 Task: Align the text to centre.
Action: Mouse moved to (488, 335)
Screenshot: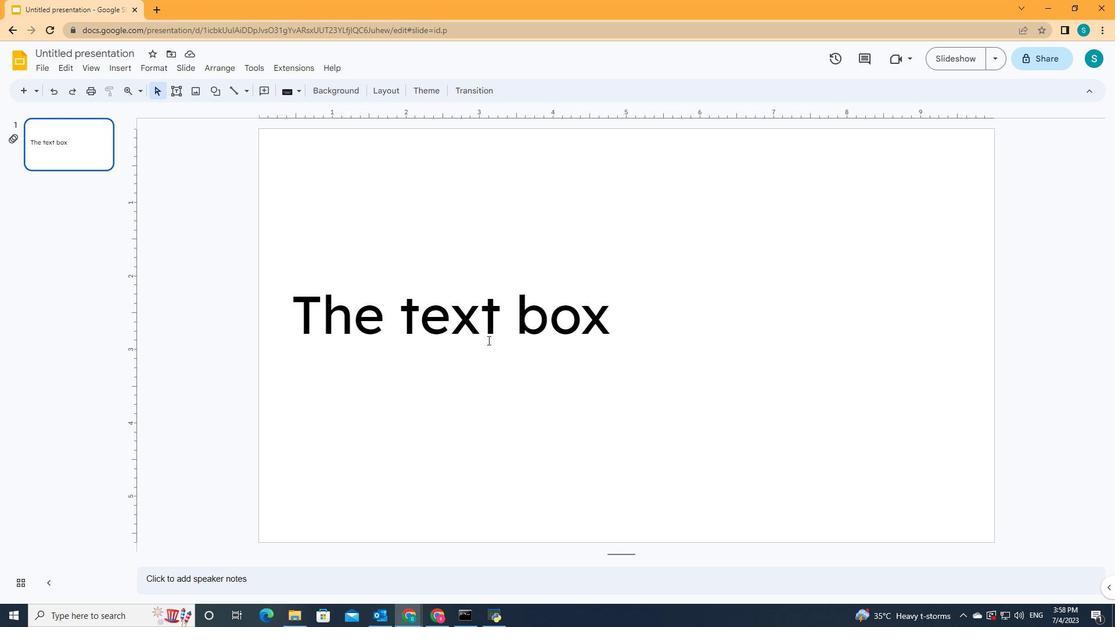 
Action: Mouse pressed left at (488, 335)
Screenshot: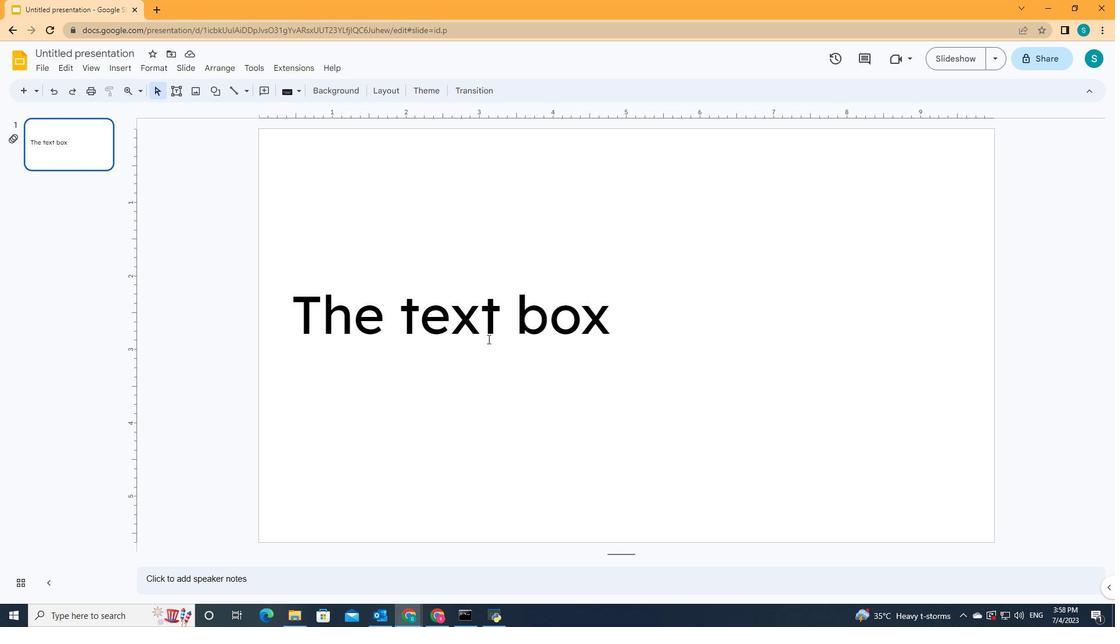 
Action: Mouse moved to (612, 88)
Screenshot: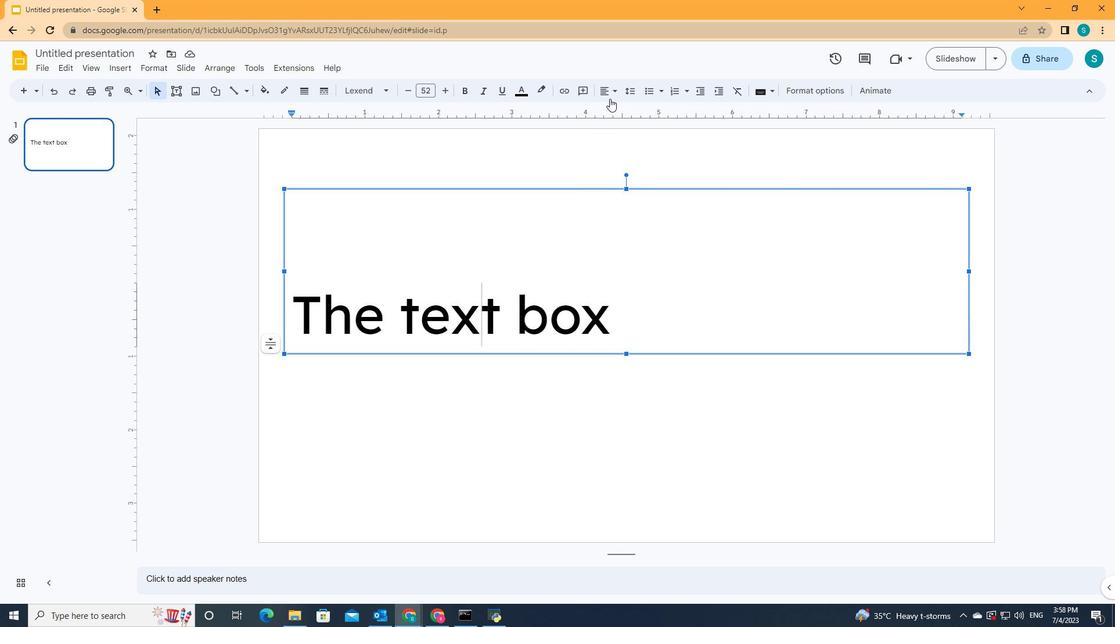 
Action: Mouse pressed left at (612, 88)
Screenshot: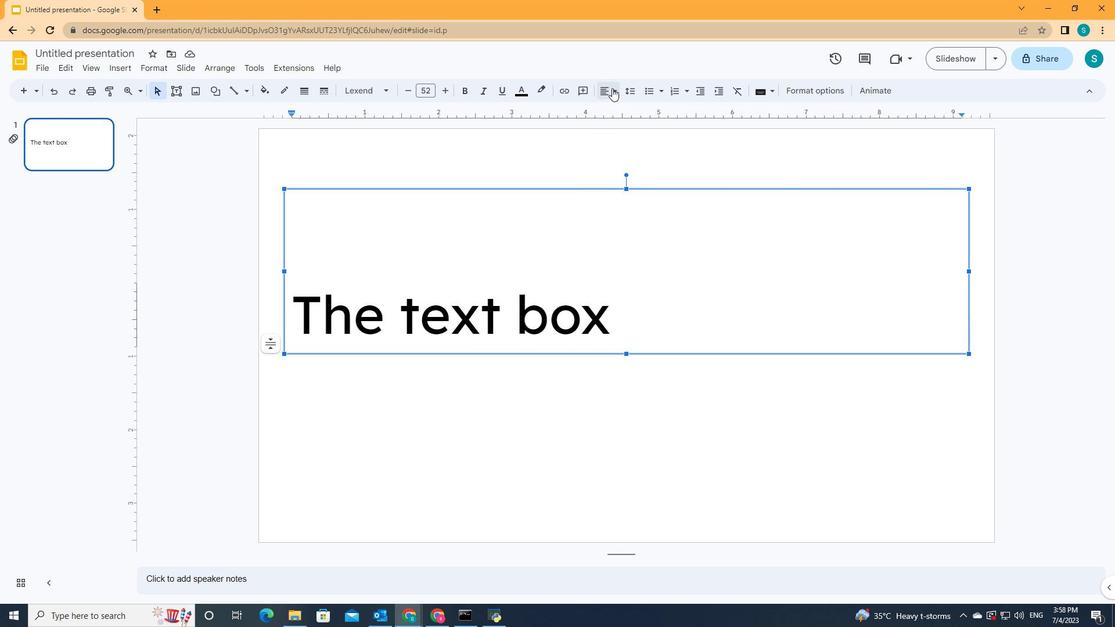 
Action: Mouse moved to (622, 110)
Screenshot: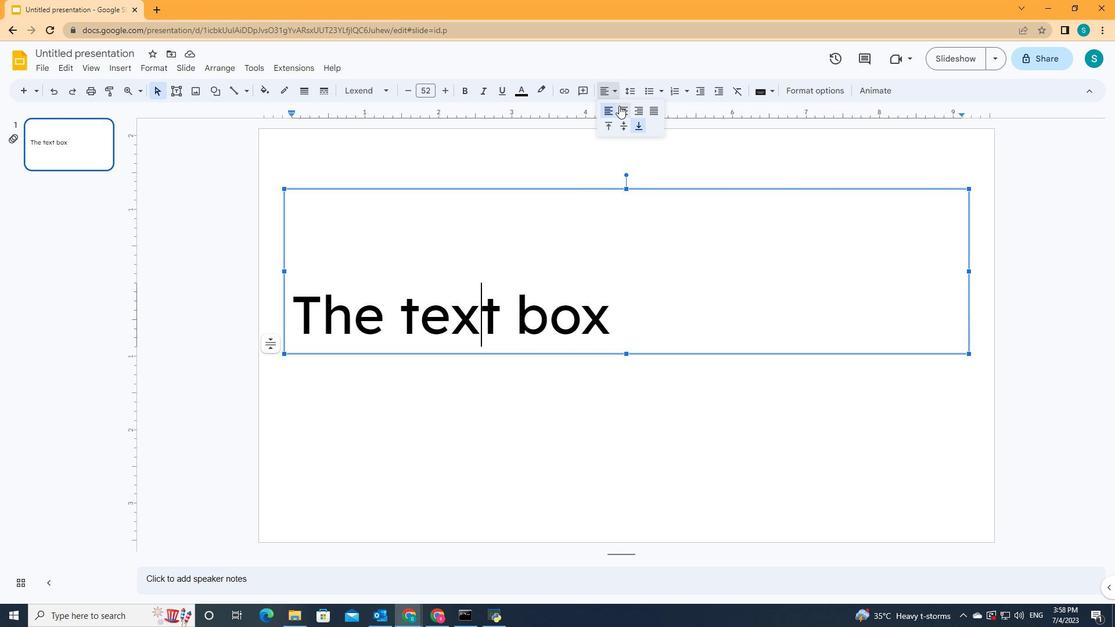 
Action: Mouse pressed left at (622, 110)
Screenshot: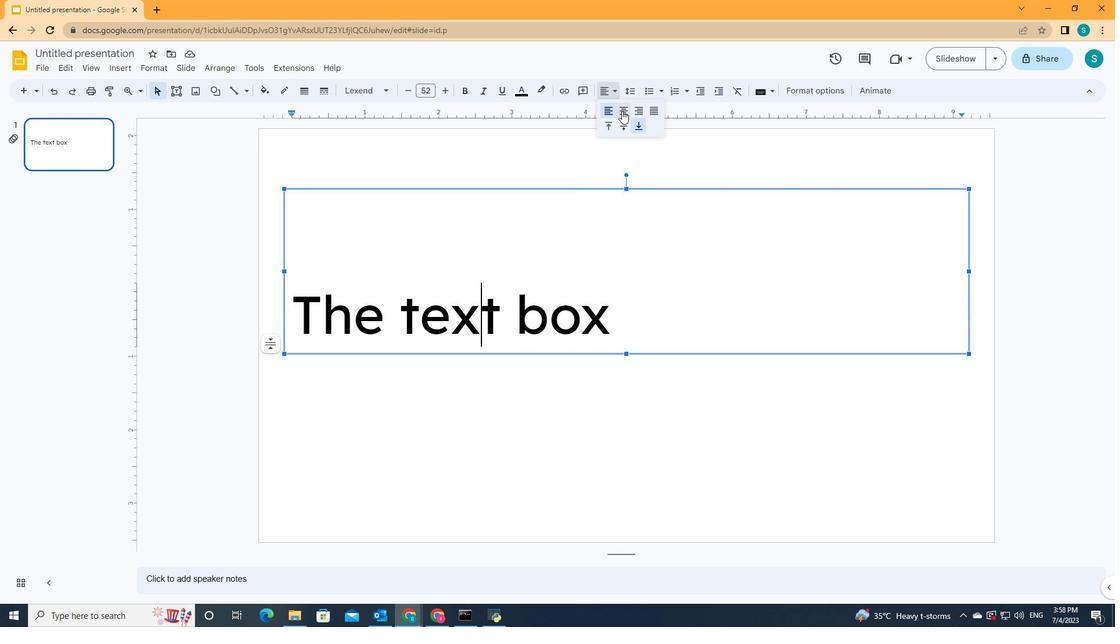 
